 Task: Create in the project TurboCharge in Backlog an issue 'Upgrade the machine learning algorithms of a web application to improve accuracy and prediction capabilities', assign it to team member softage.1@softage.net and change the status to IN PROGRESS.
Action: Mouse moved to (165, 52)
Screenshot: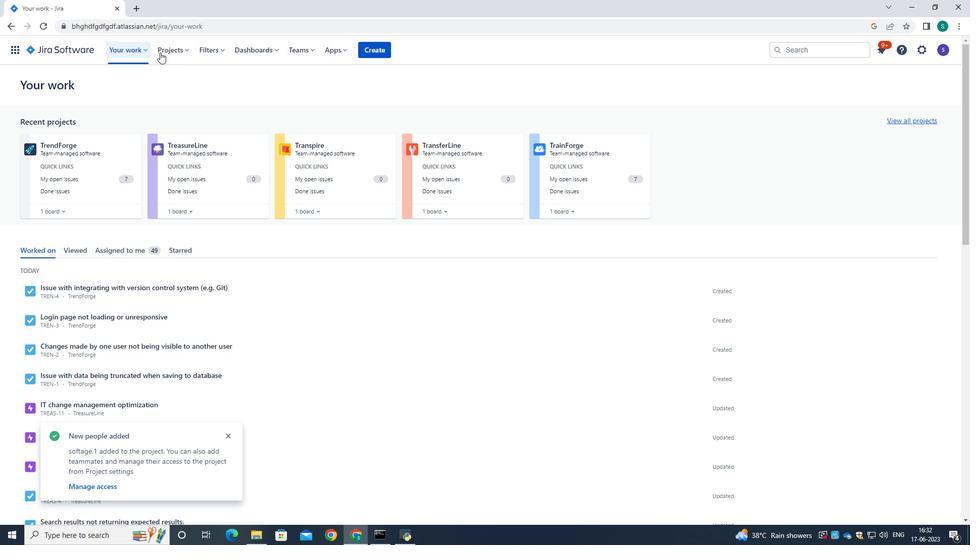 
Action: Mouse pressed left at (165, 52)
Screenshot: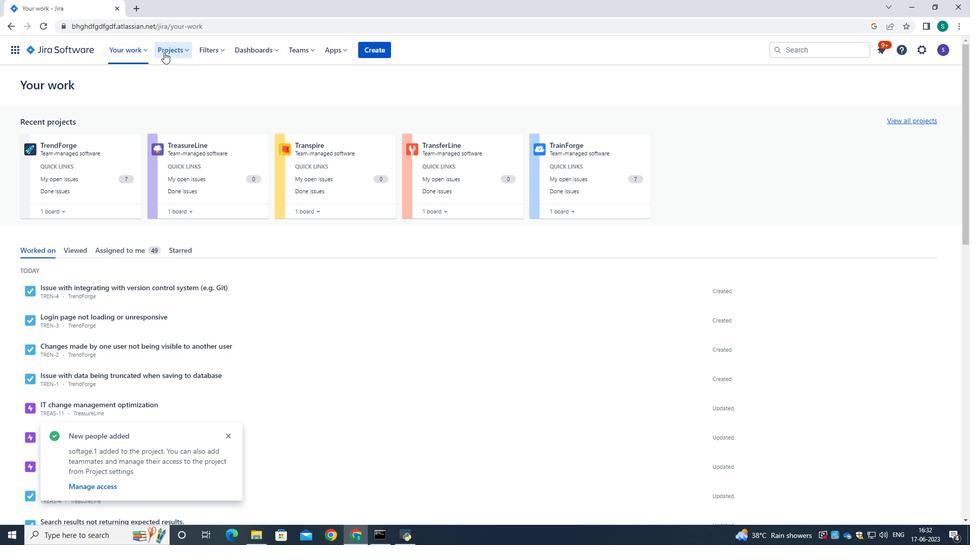 
Action: Mouse moved to (181, 91)
Screenshot: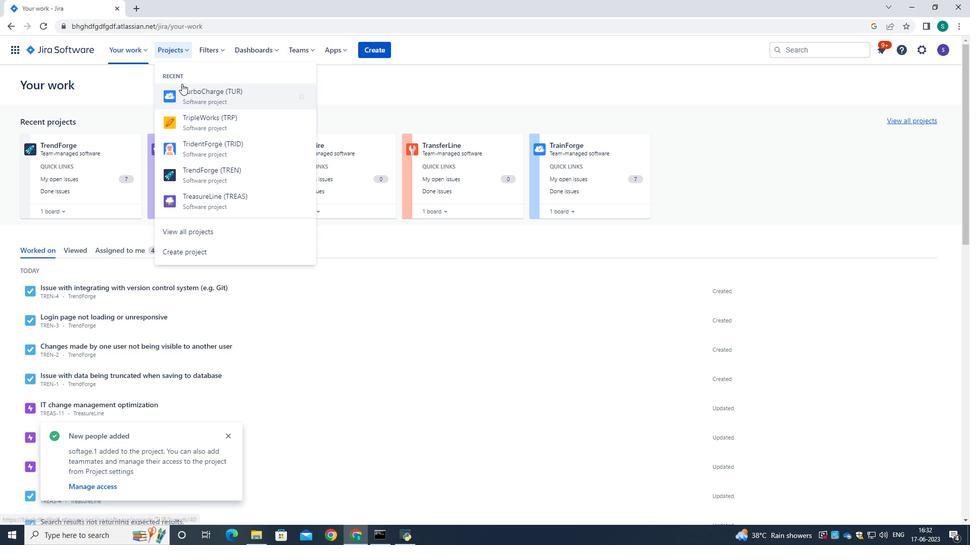 
Action: Mouse pressed left at (181, 91)
Screenshot: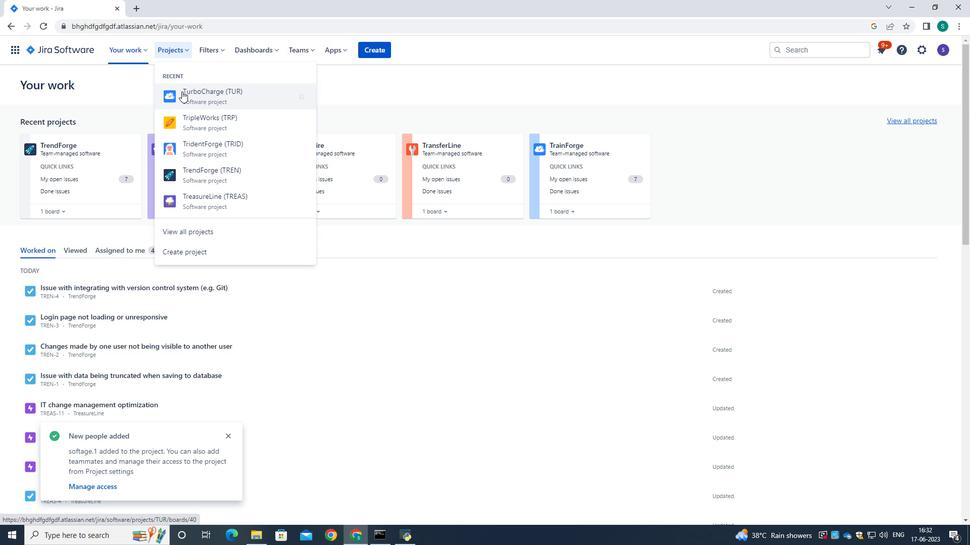 
Action: Mouse moved to (51, 157)
Screenshot: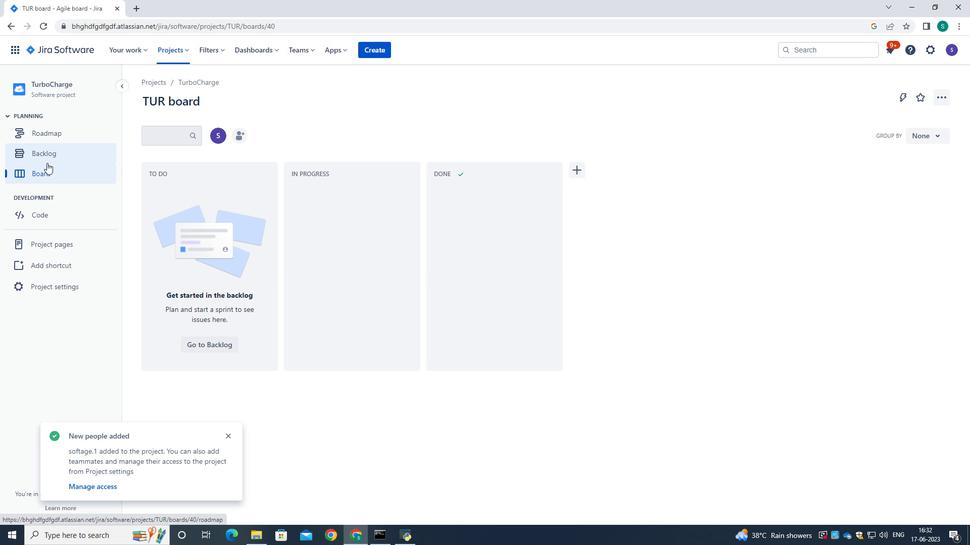 
Action: Mouse pressed left at (51, 157)
Screenshot: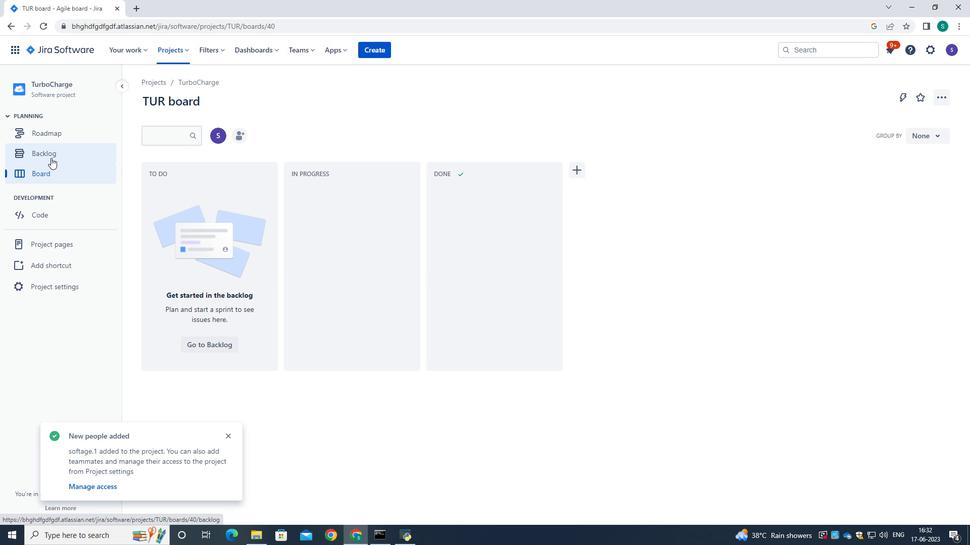 
Action: Mouse moved to (332, 243)
Screenshot: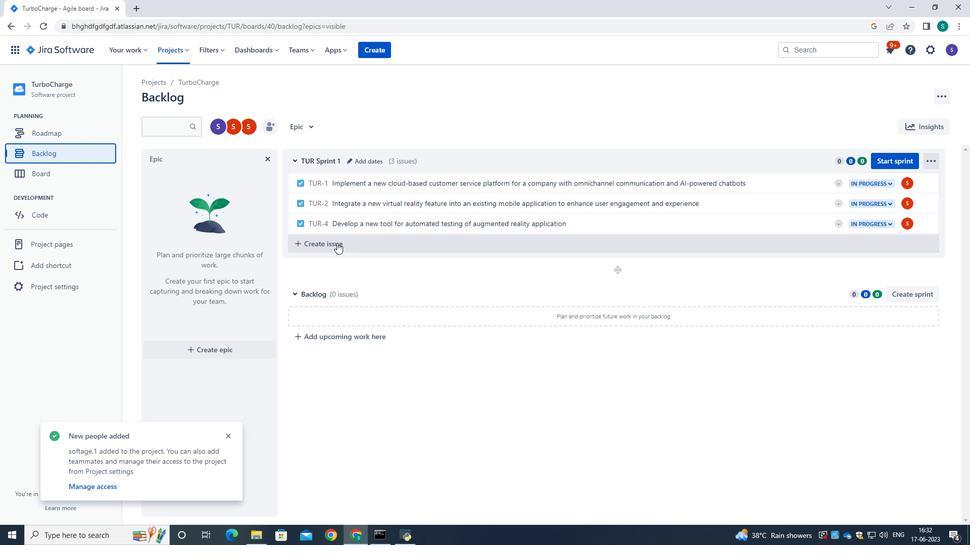
Action: Mouse pressed left at (332, 243)
Screenshot: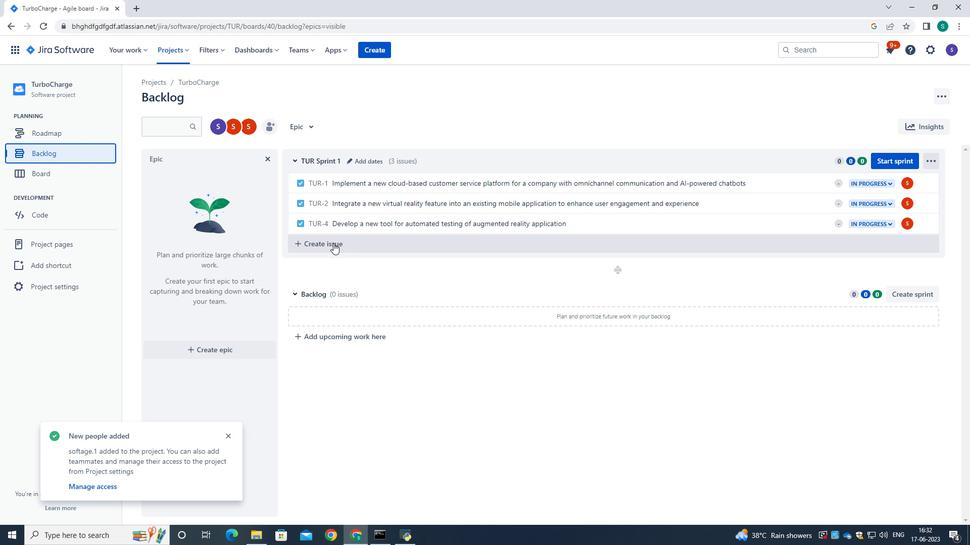 
Action: Mouse moved to (352, 243)
Screenshot: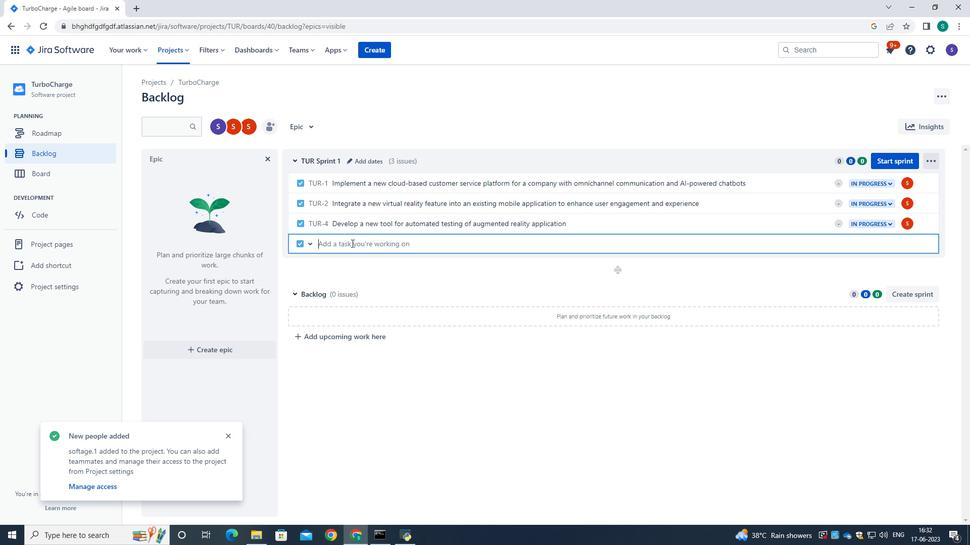 
Action: Mouse pressed left at (352, 243)
Screenshot: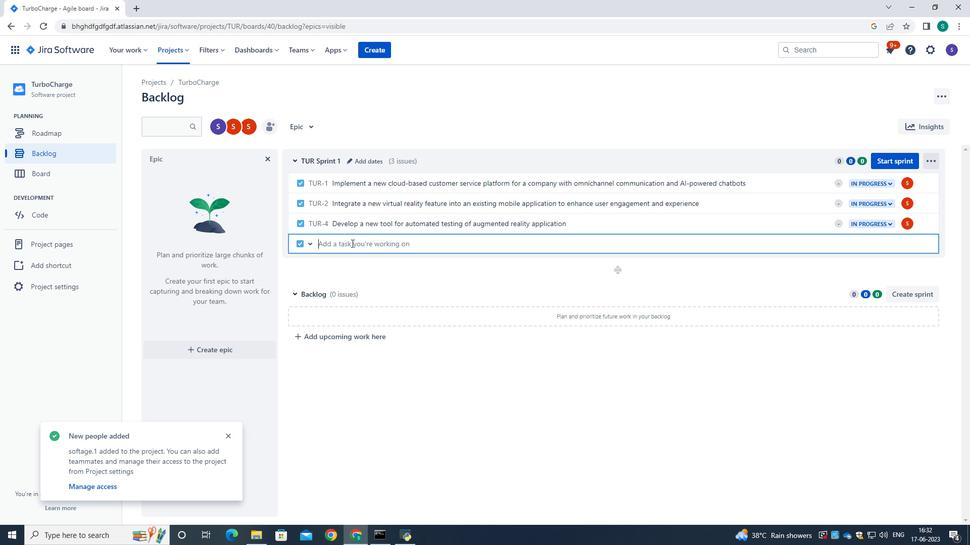 
Action: Key pressed <Key.caps_lock>U<Key.caps_lock>pgrade<Key.space>the<Key.space>machine<Key.space>learning<Key.space>algorithms<Key.space>of<Key.space>a<Key.space>web<Key.space>application<Key.space>to<Key.space>improve<Key.space>accuracy<Key.space>and<Key.space>prediction<Key.space>capabilities.
Screenshot: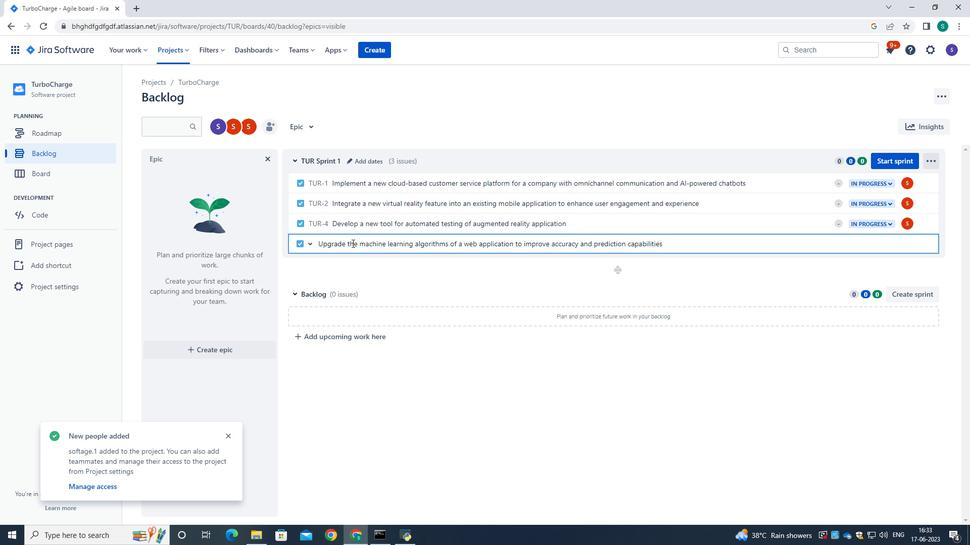 
Action: Mouse moved to (452, 264)
Screenshot: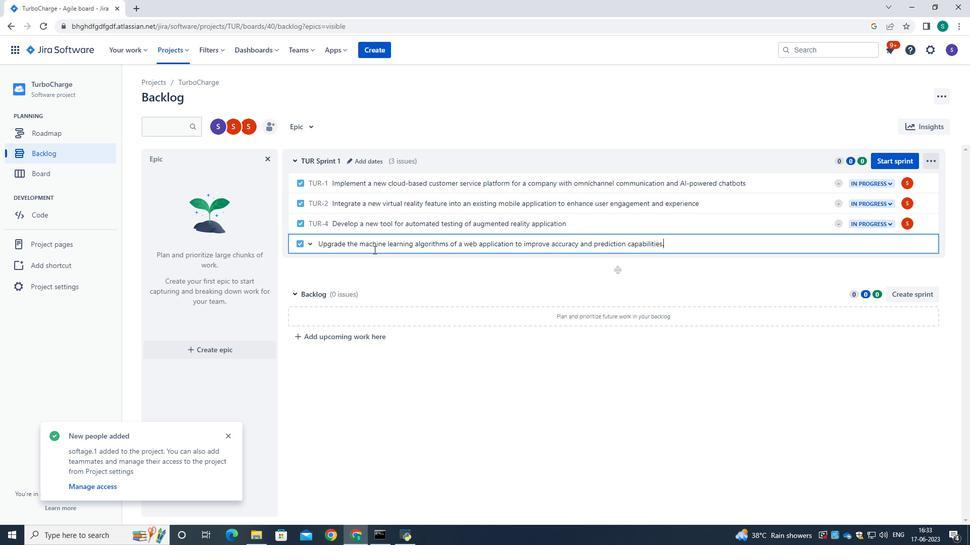 
Action: Key pressed <Key.enter>
Screenshot: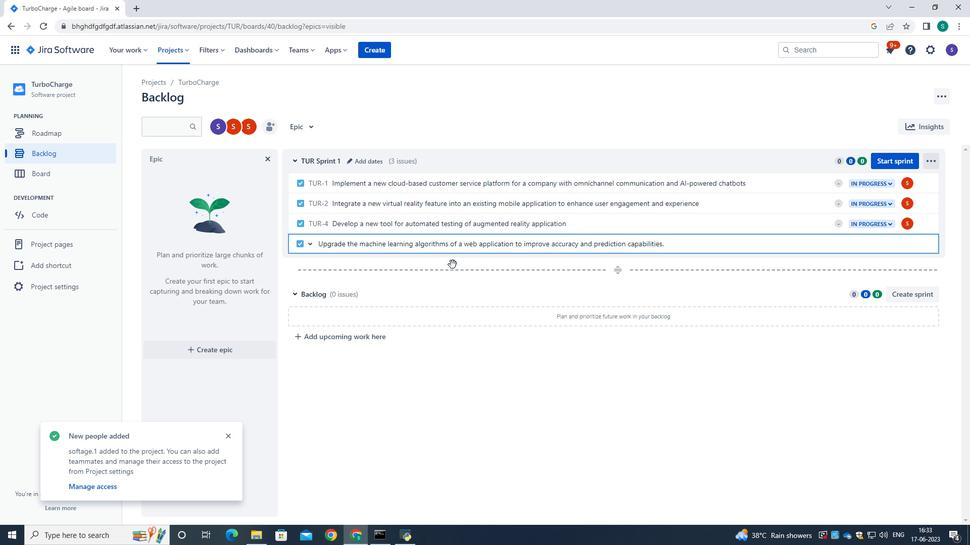 
Action: Mouse moved to (905, 243)
Screenshot: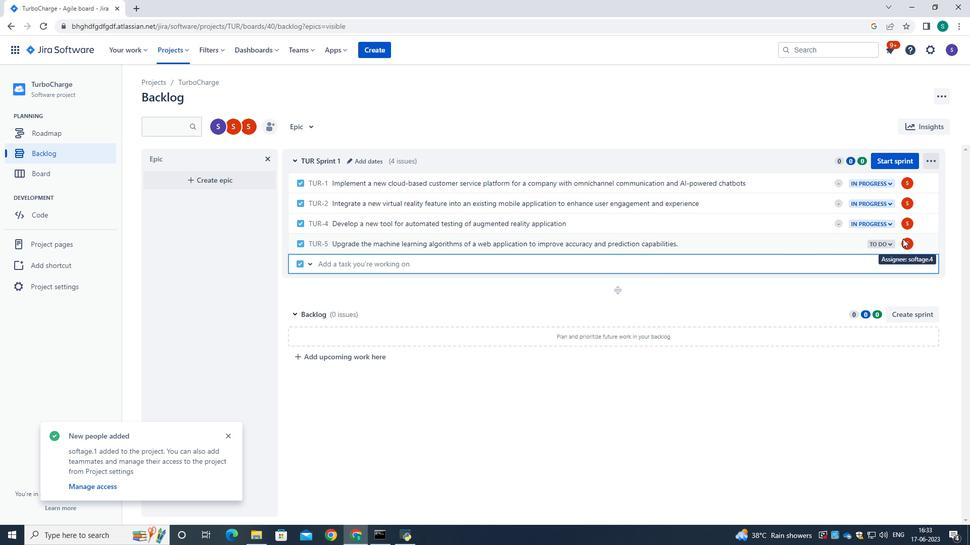 
Action: Mouse pressed left at (905, 243)
Screenshot: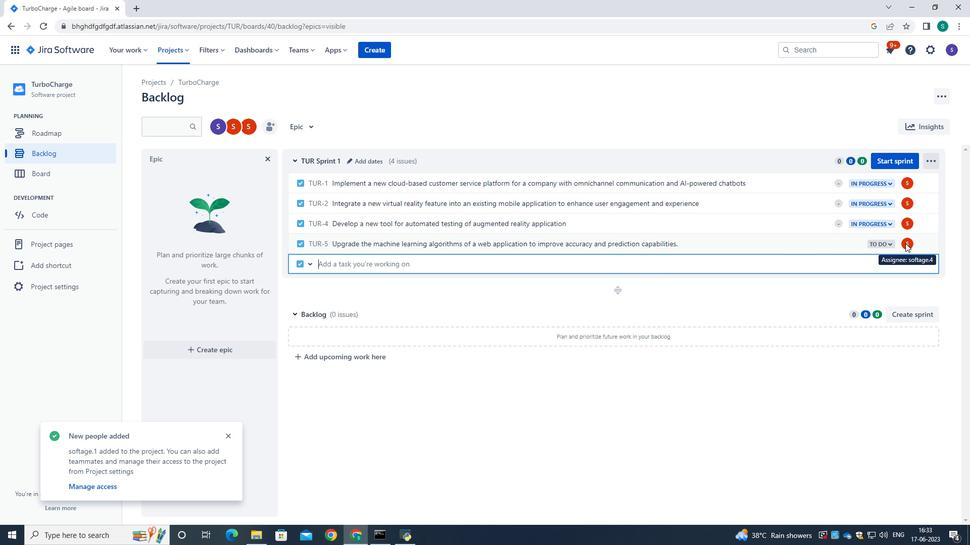 
Action: Mouse moved to (909, 244)
Screenshot: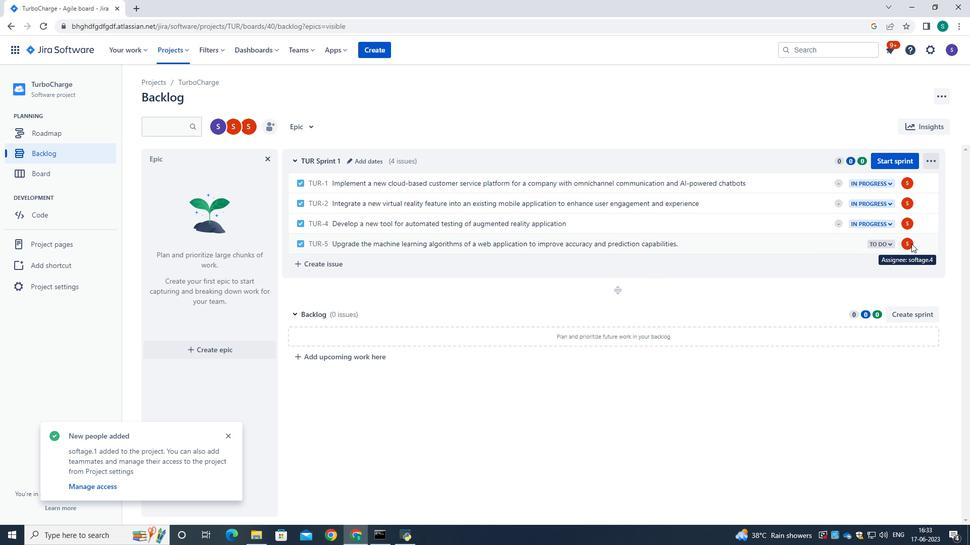 
Action: Mouse pressed left at (909, 244)
Screenshot: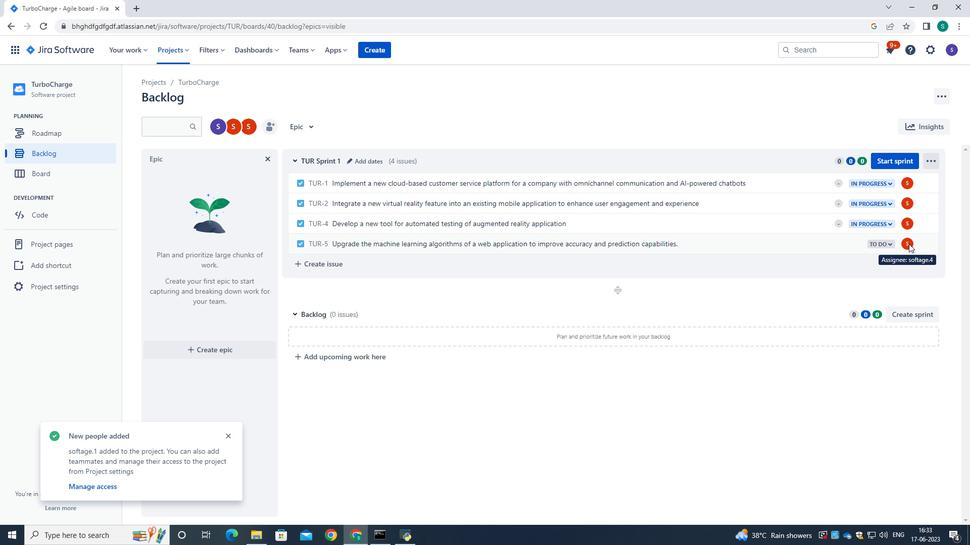 
Action: Mouse moved to (902, 244)
Screenshot: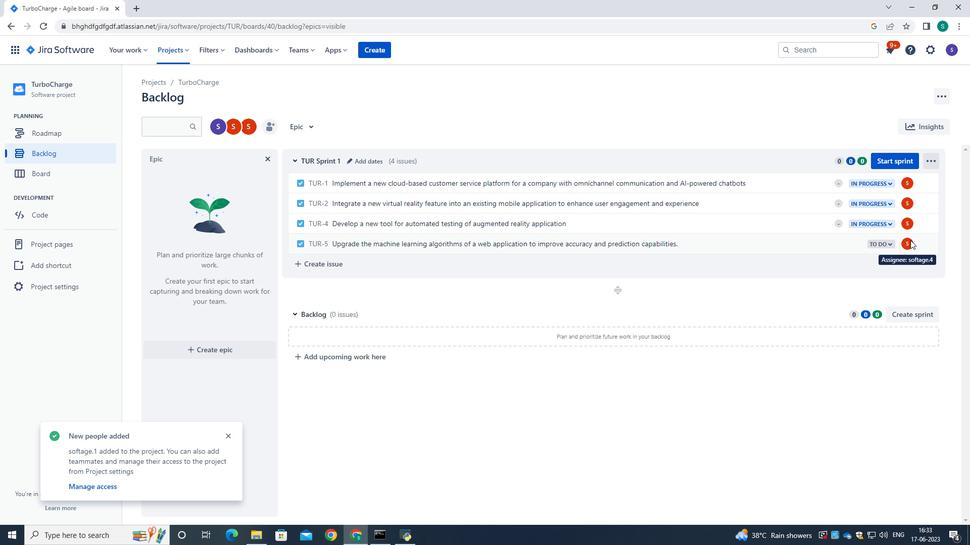 
Action: Mouse pressed left at (902, 244)
Screenshot: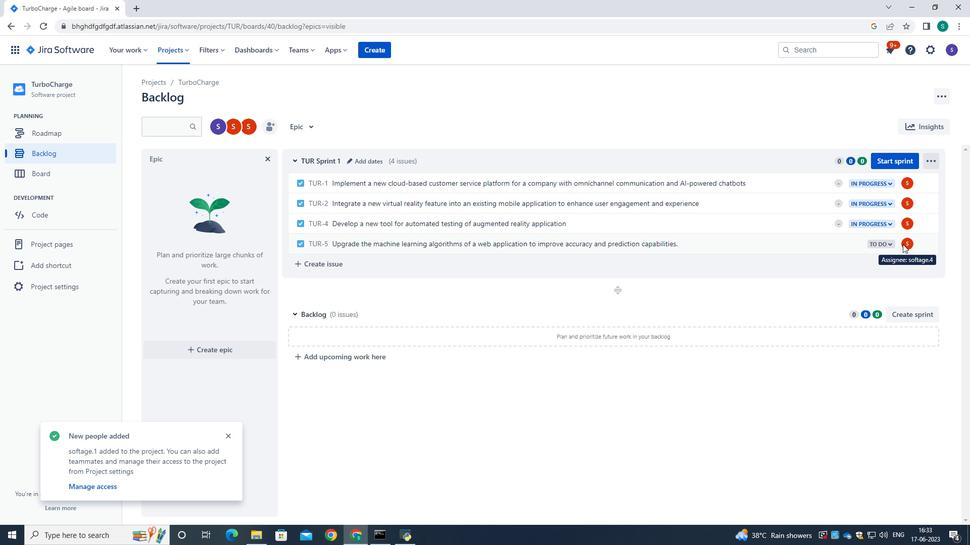 
Action: Mouse moved to (907, 247)
Screenshot: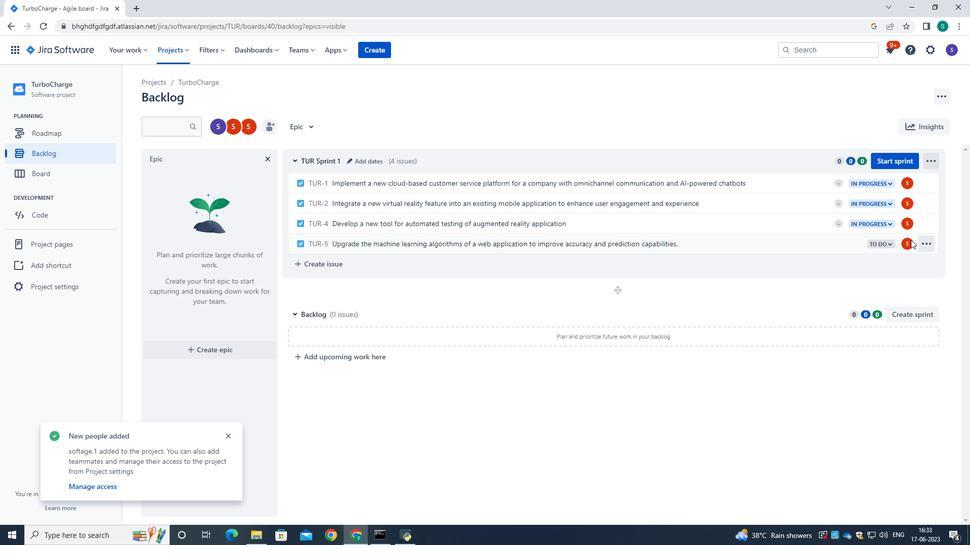 
Action: Mouse pressed left at (907, 247)
Screenshot: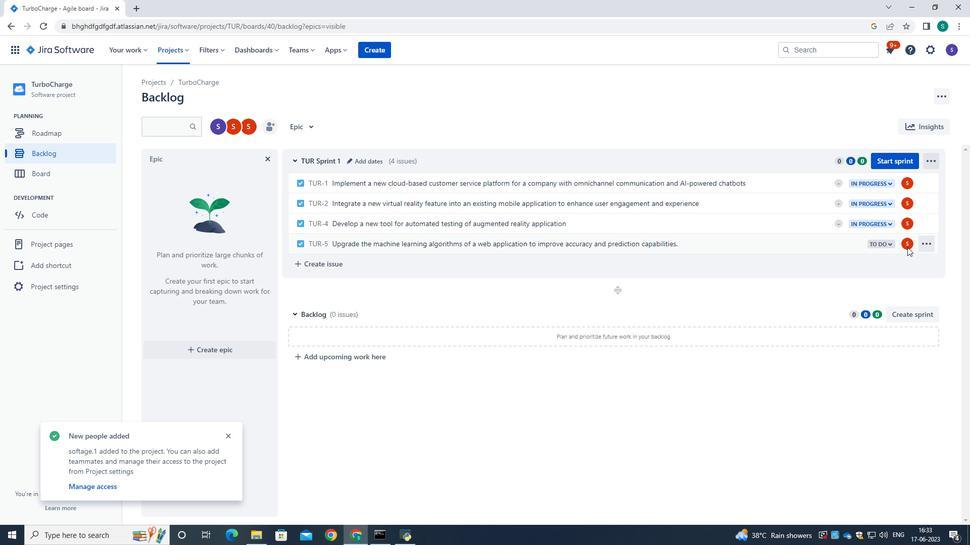 
Action: Mouse moved to (909, 241)
Screenshot: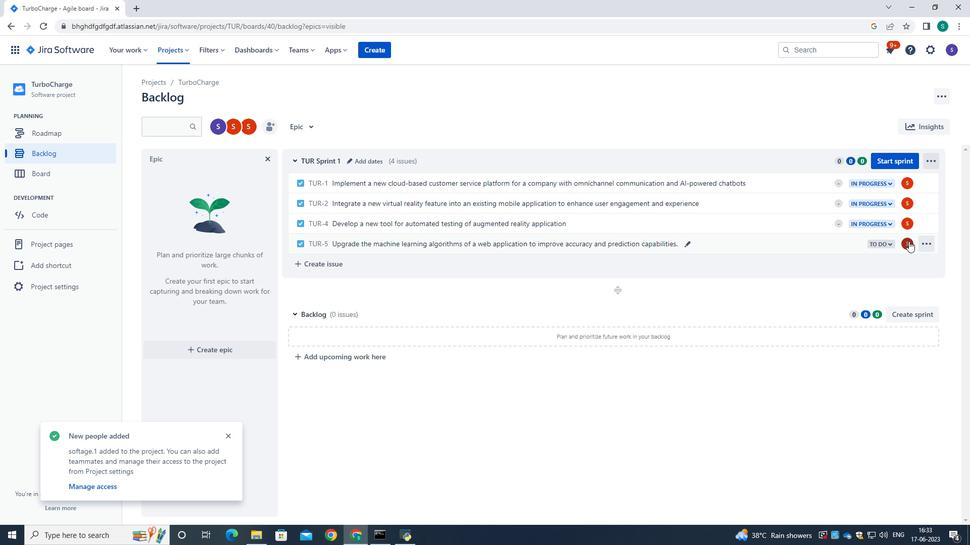 
Action: Mouse pressed left at (909, 241)
Screenshot: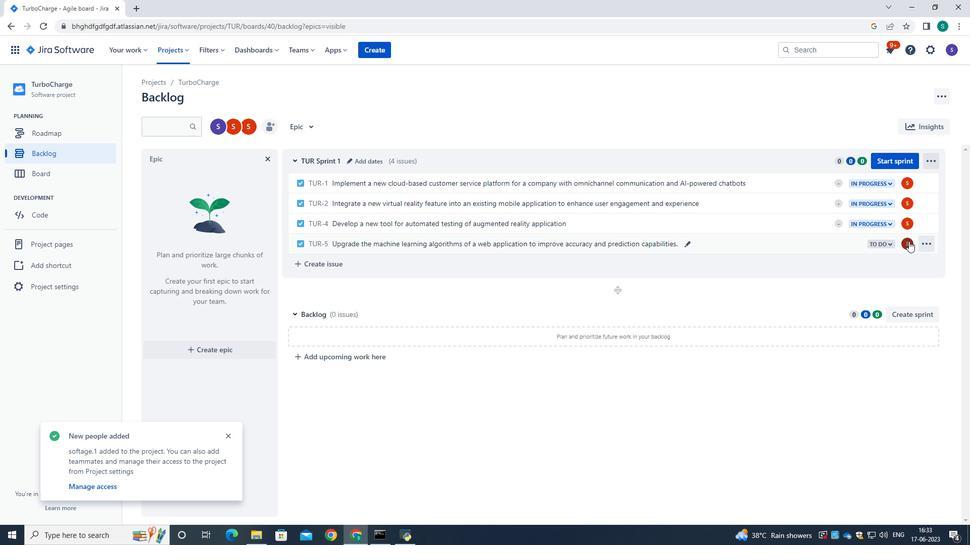 
Action: Mouse moved to (850, 264)
Screenshot: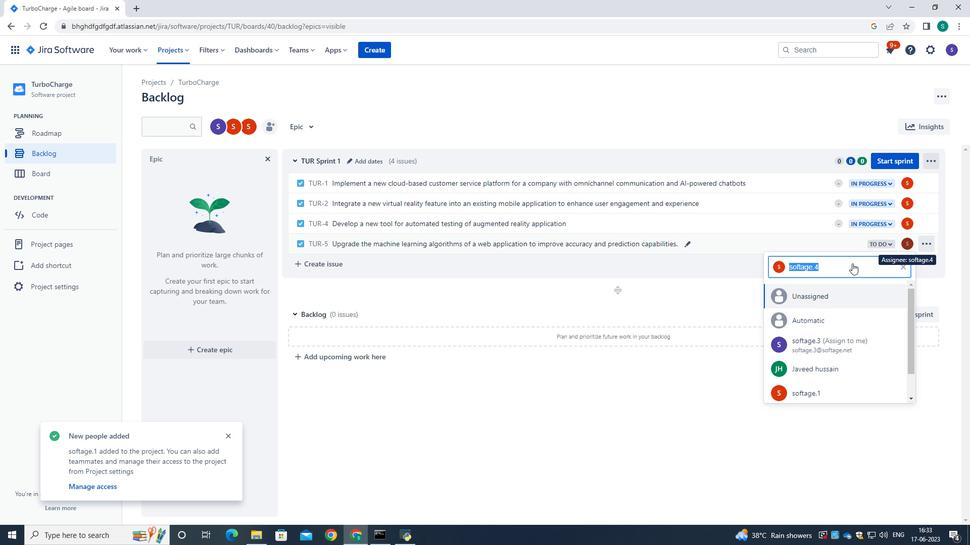 
Action: Key pressed <Key.backspace>softage.1<Key.shift>@softage.net
Screenshot: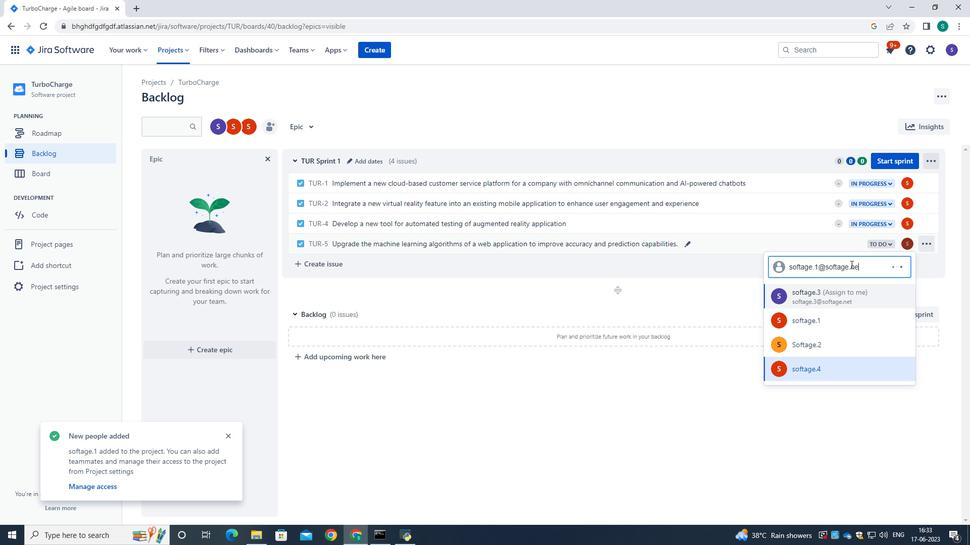 
Action: Mouse moved to (839, 296)
Screenshot: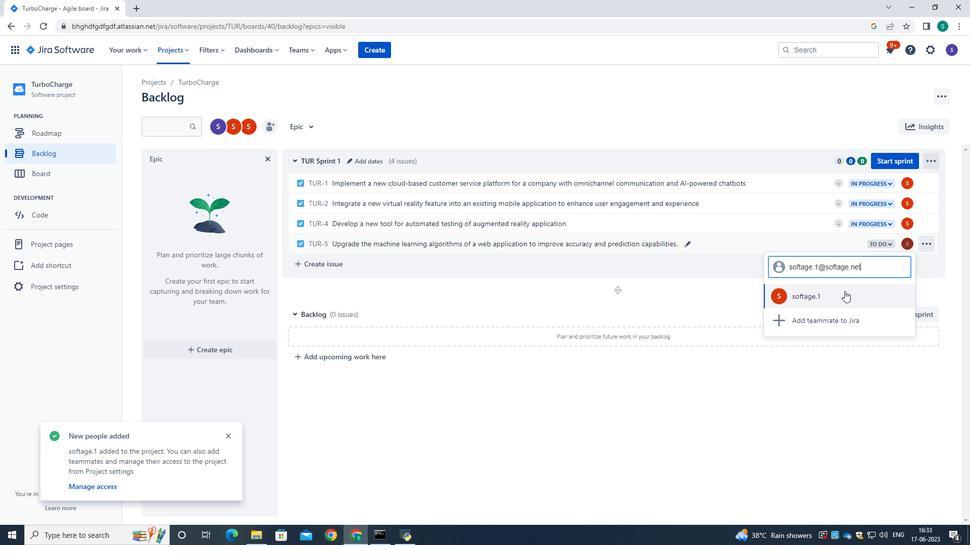 
Action: Mouse pressed left at (839, 296)
Screenshot: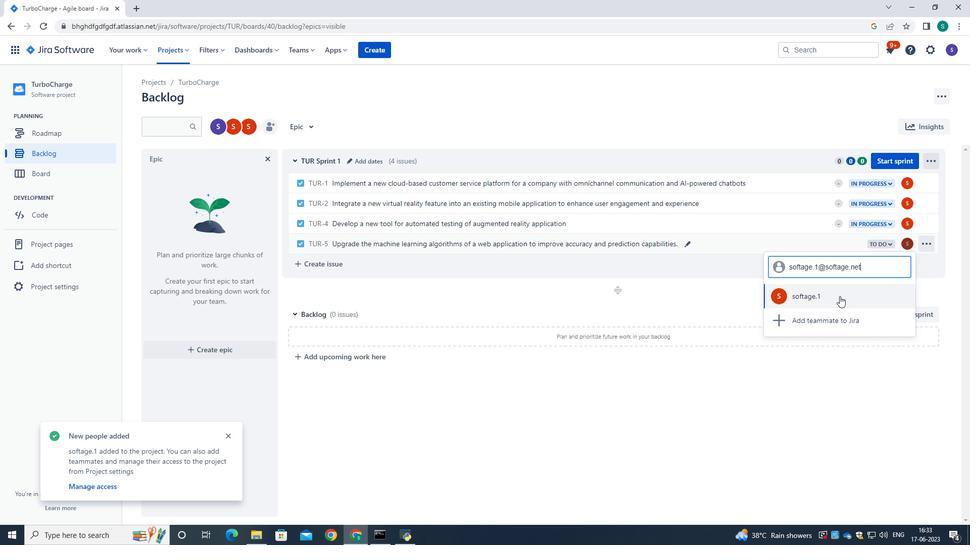 
Action: Mouse moved to (879, 239)
Screenshot: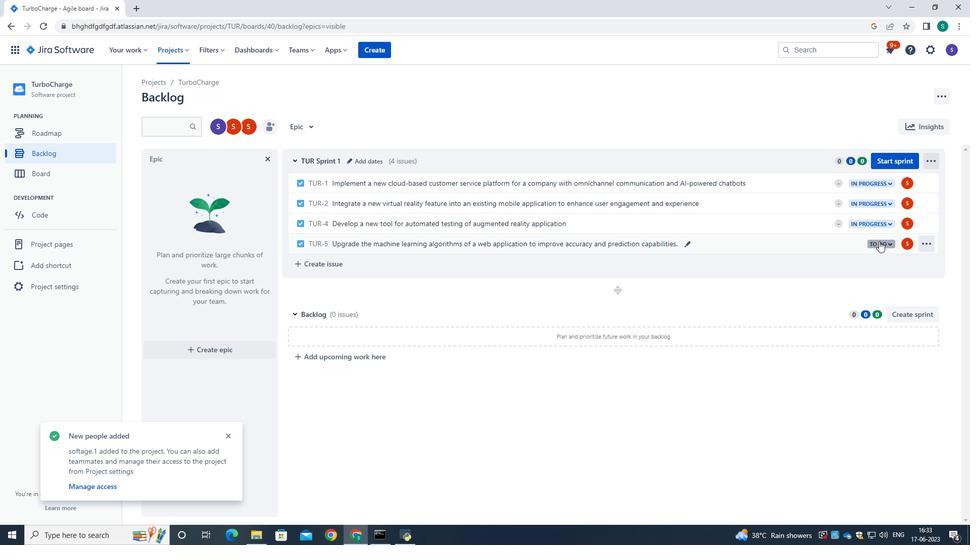 
Action: Mouse pressed left at (879, 239)
Screenshot: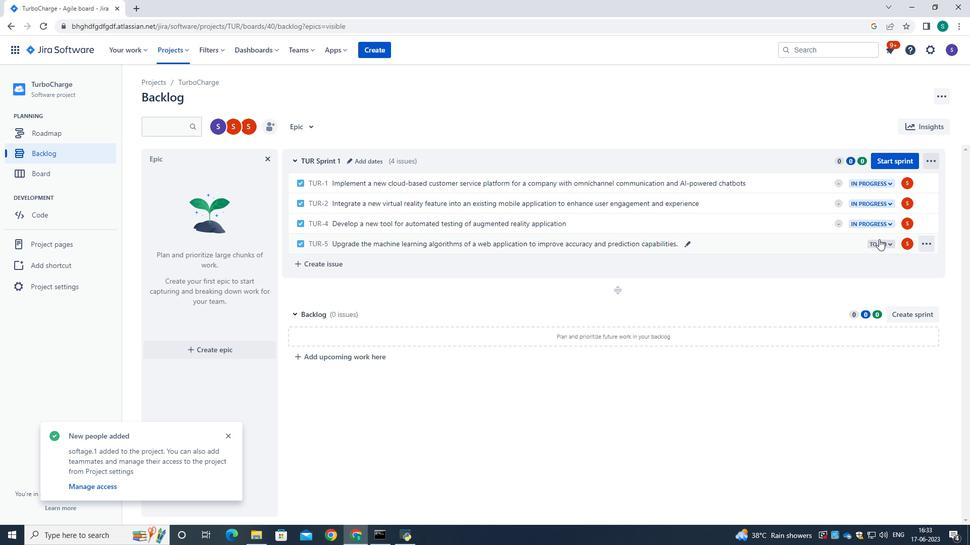 
Action: Mouse moved to (830, 262)
Screenshot: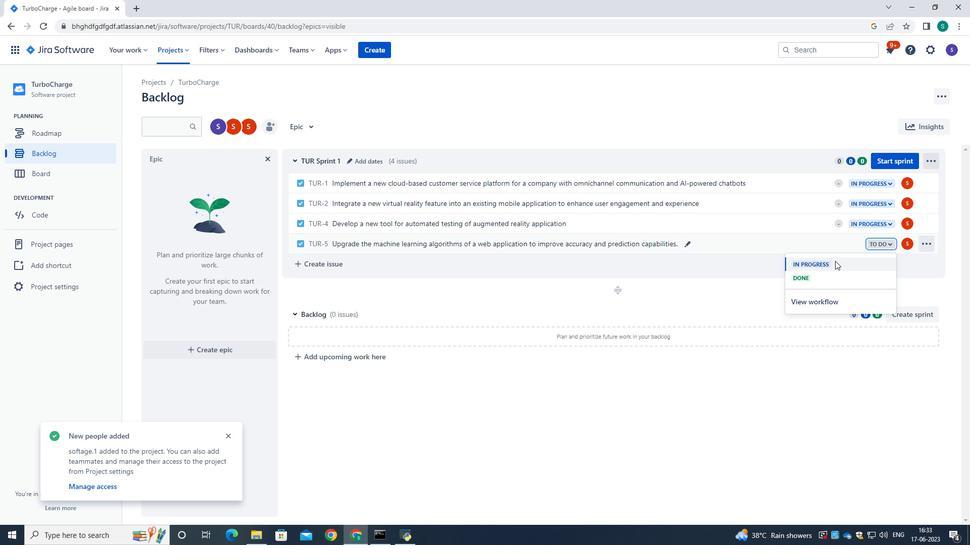 
Action: Mouse pressed left at (830, 262)
Screenshot: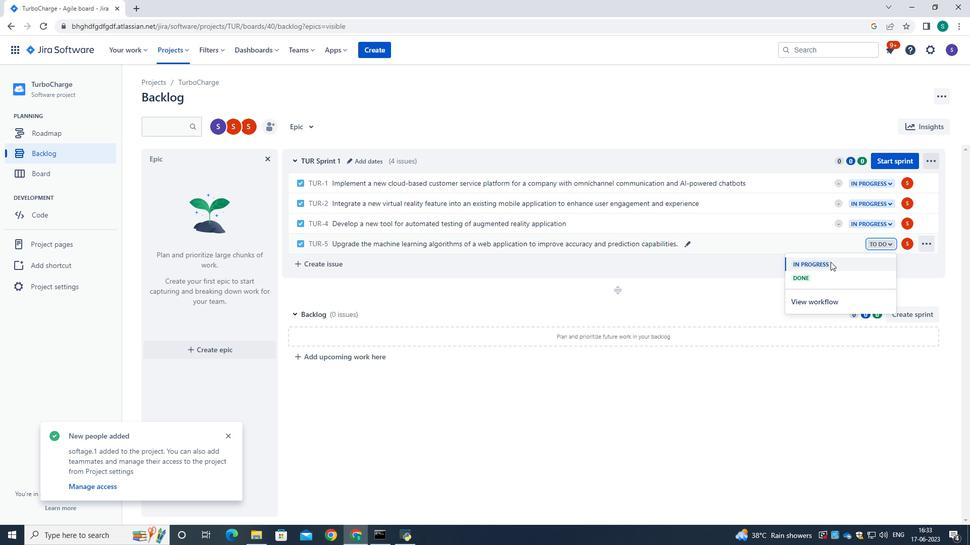 
Action: Mouse moved to (719, 398)
Screenshot: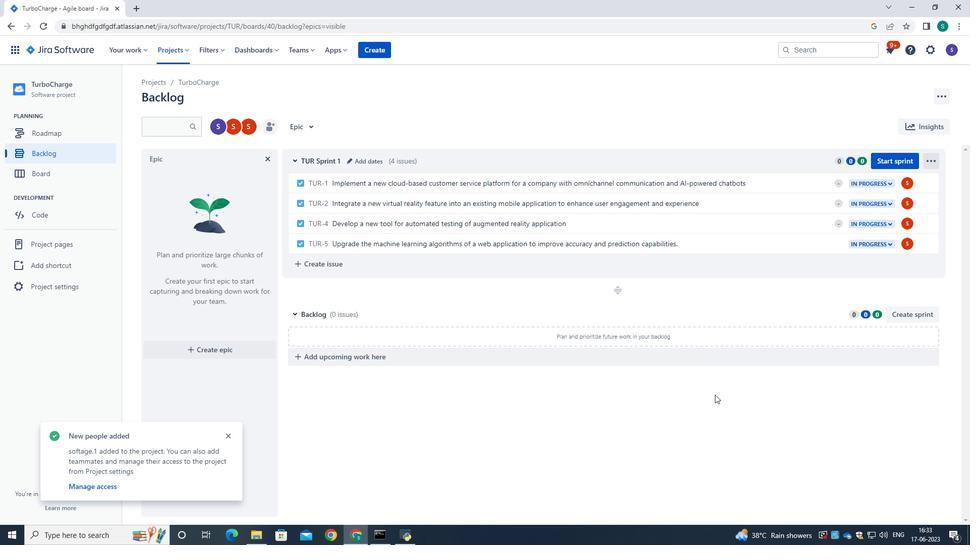 
Action: Mouse pressed left at (719, 398)
Screenshot: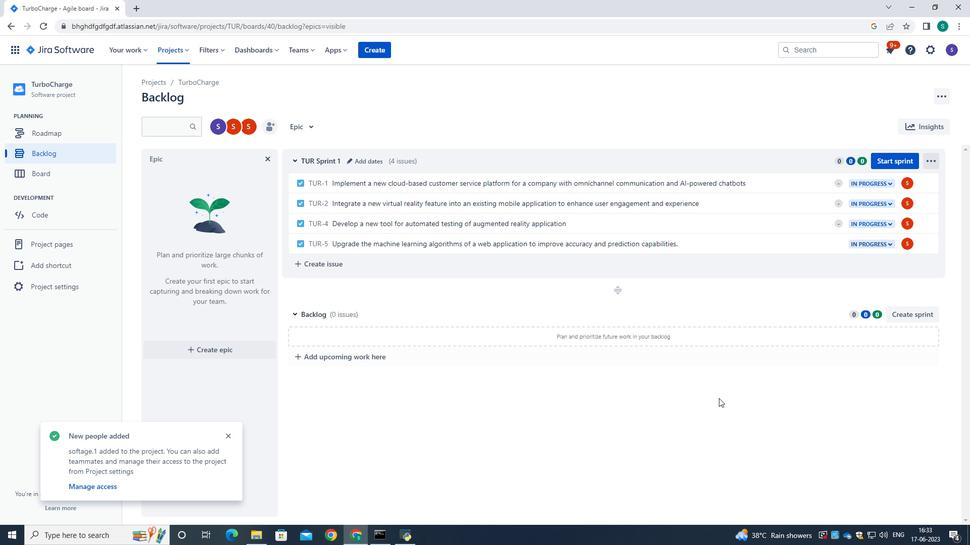 
